 Task: Zoom in the location "Terlingua, Texas, US" two times.
Action: Mouse moved to (416, 156)
Screenshot: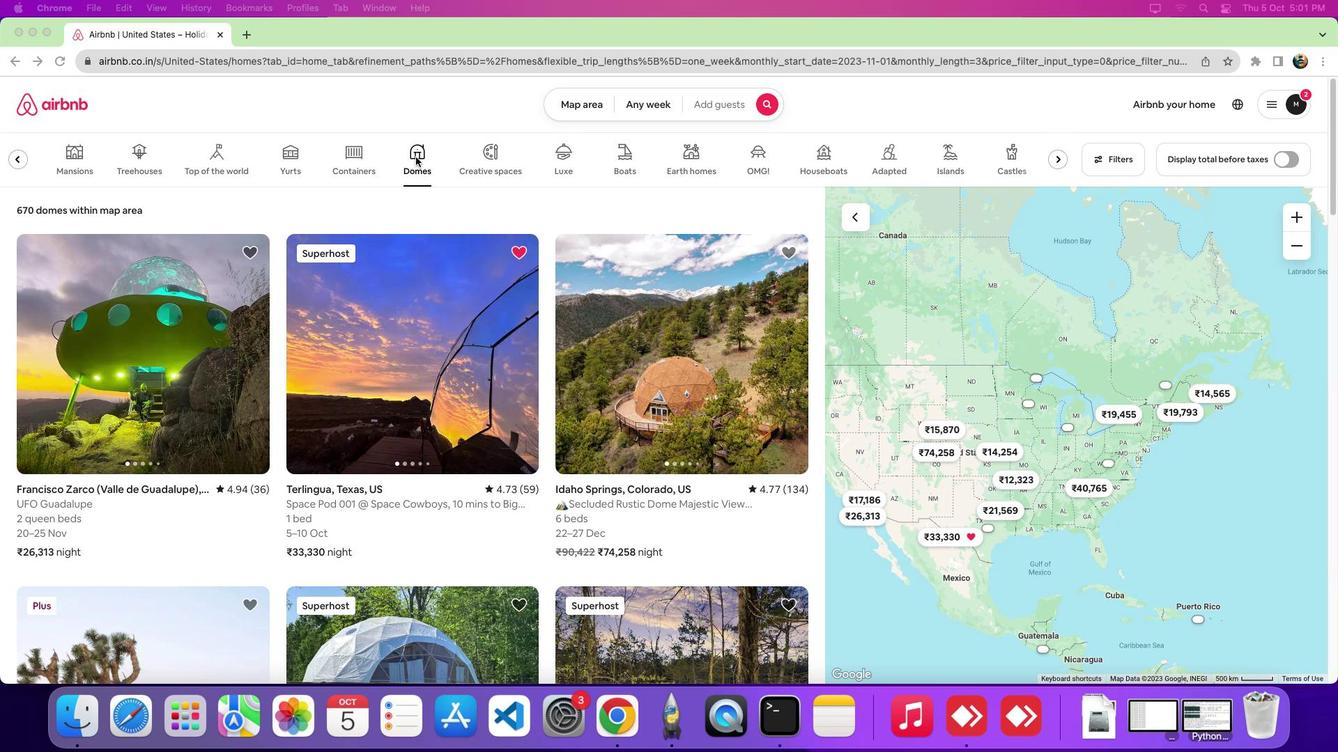 
Action: Mouse pressed left at (416, 156)
Screenshot: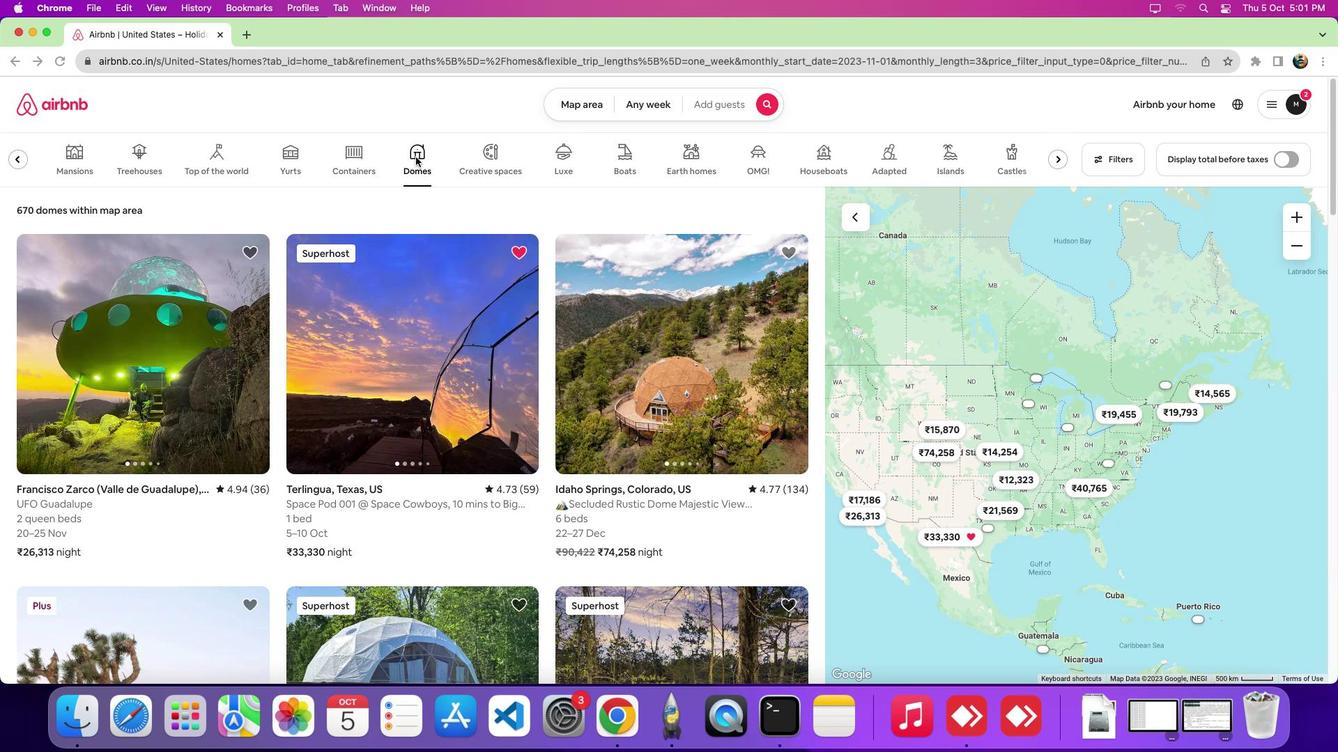 
Action: Mouse moved to (405, 333)
Screenshot: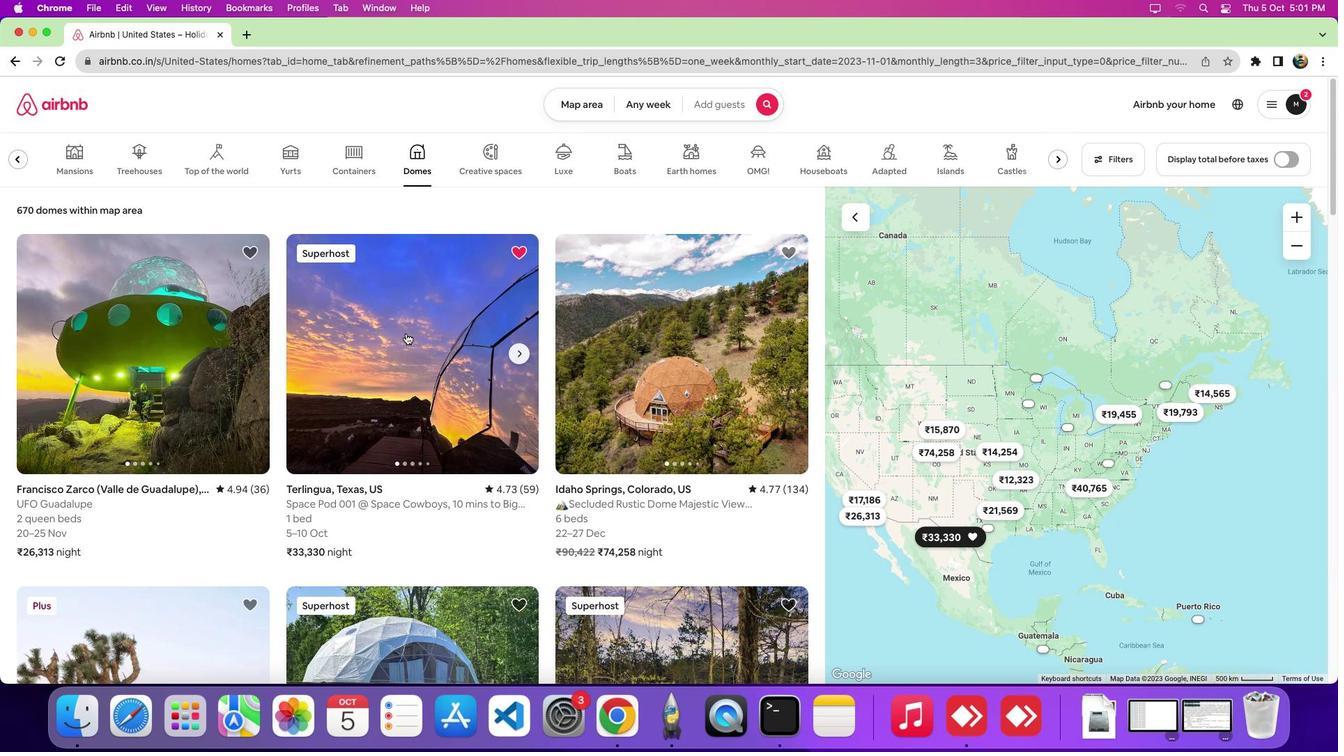 
Action: Mouse pressed left at (405, 333)
Screenshot: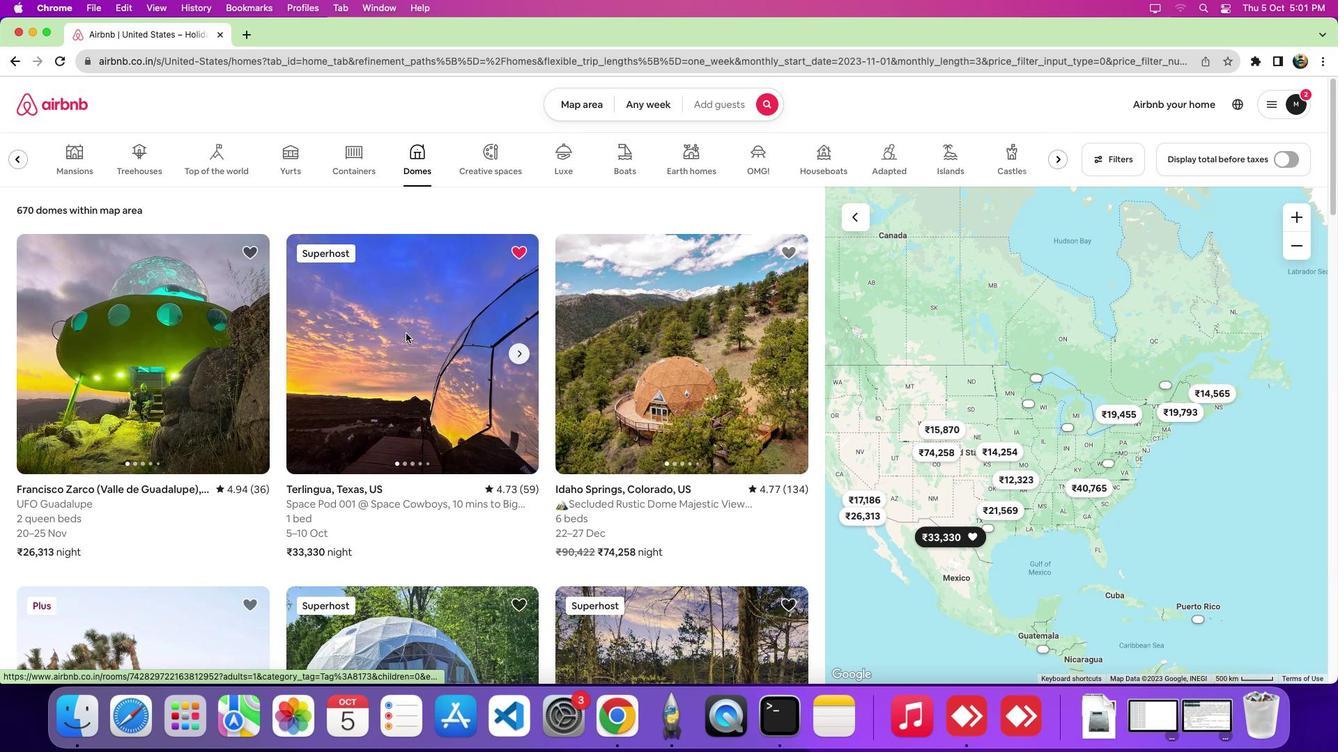 
Action: Mouse moved to (760, 371)
Screenshot: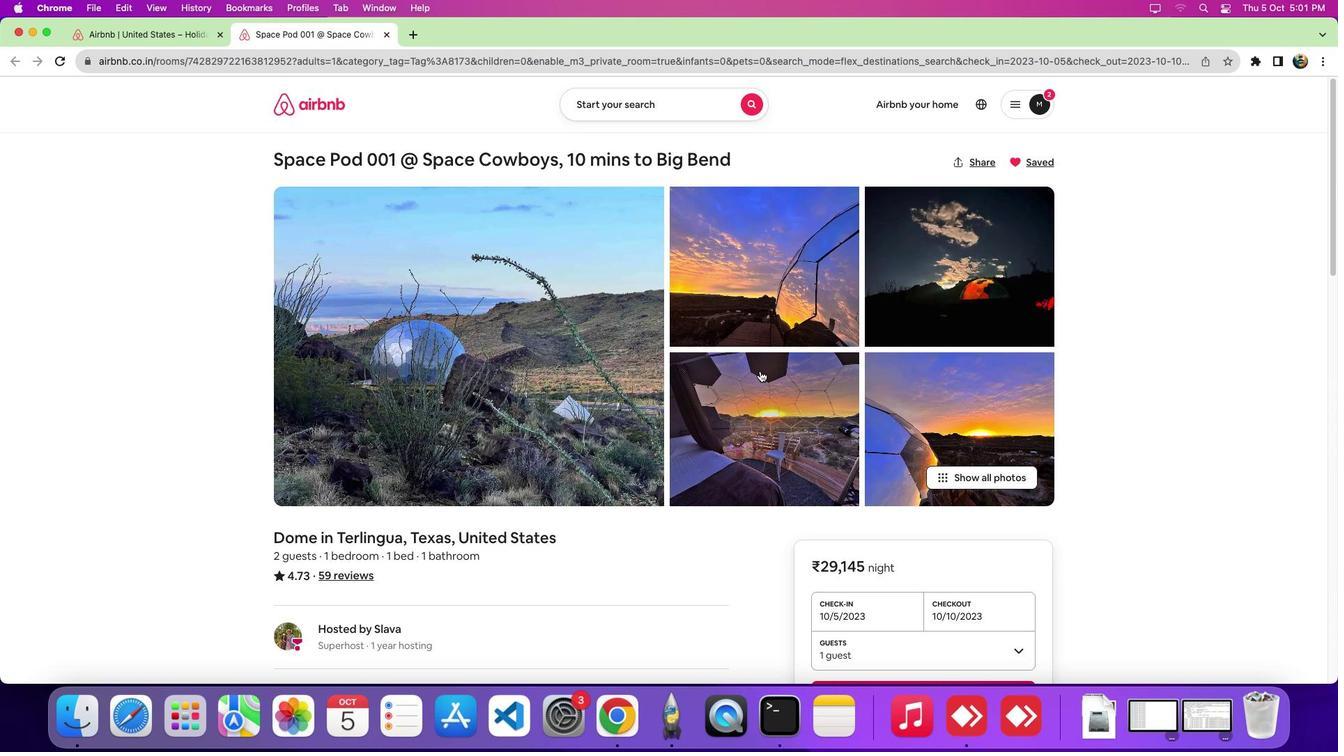 
Action: Mouse scrolled (760, 371) with delta (0, 0)
Screenshot: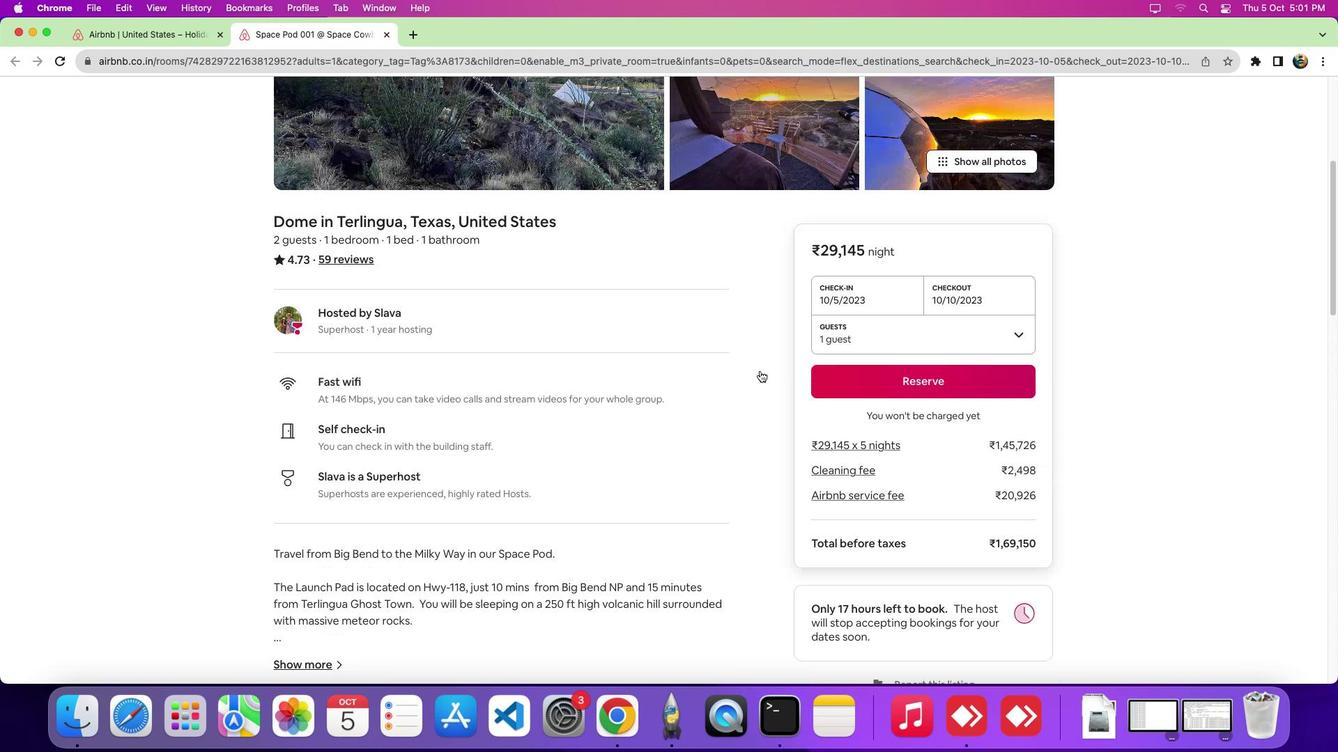 
Action: Mouse scrolled (760, 371) with delta (0, -1)
Screenshot: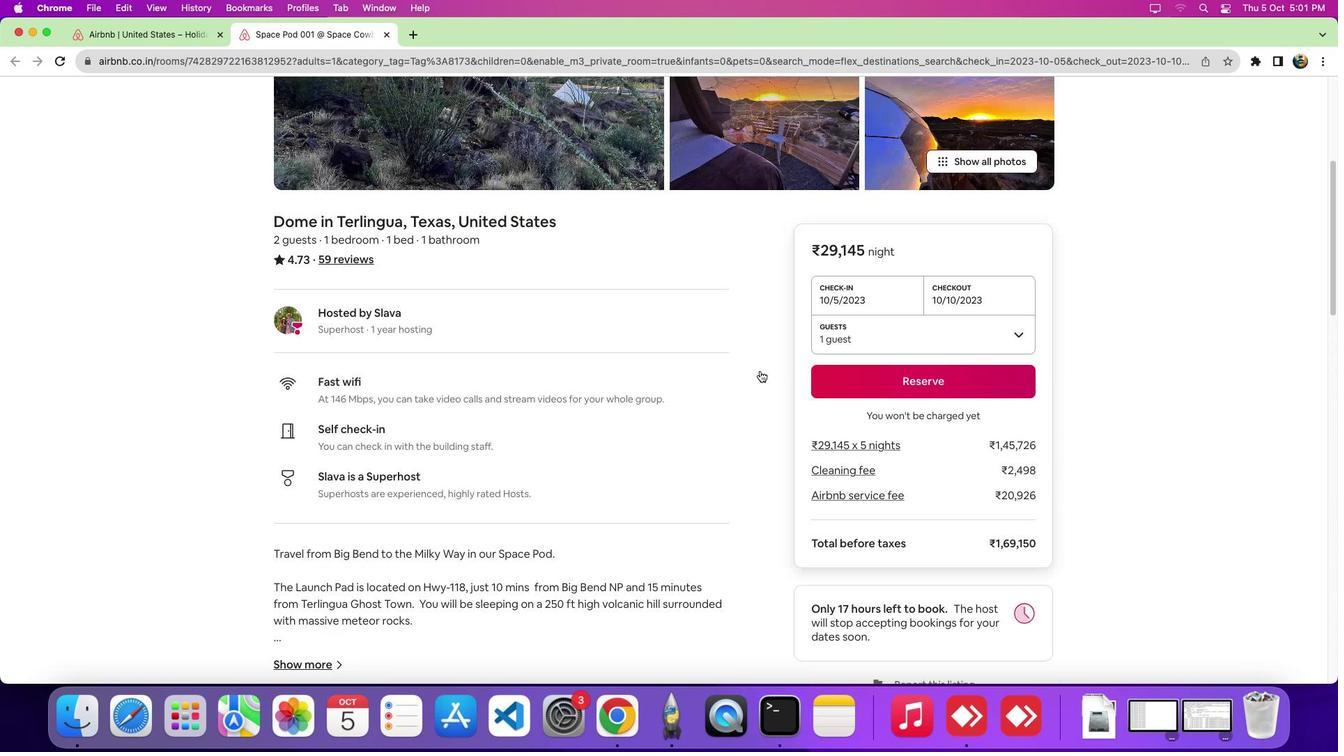 
Action: Mouse scrolled (760, 371) with delta (0, -6)
Screenshot: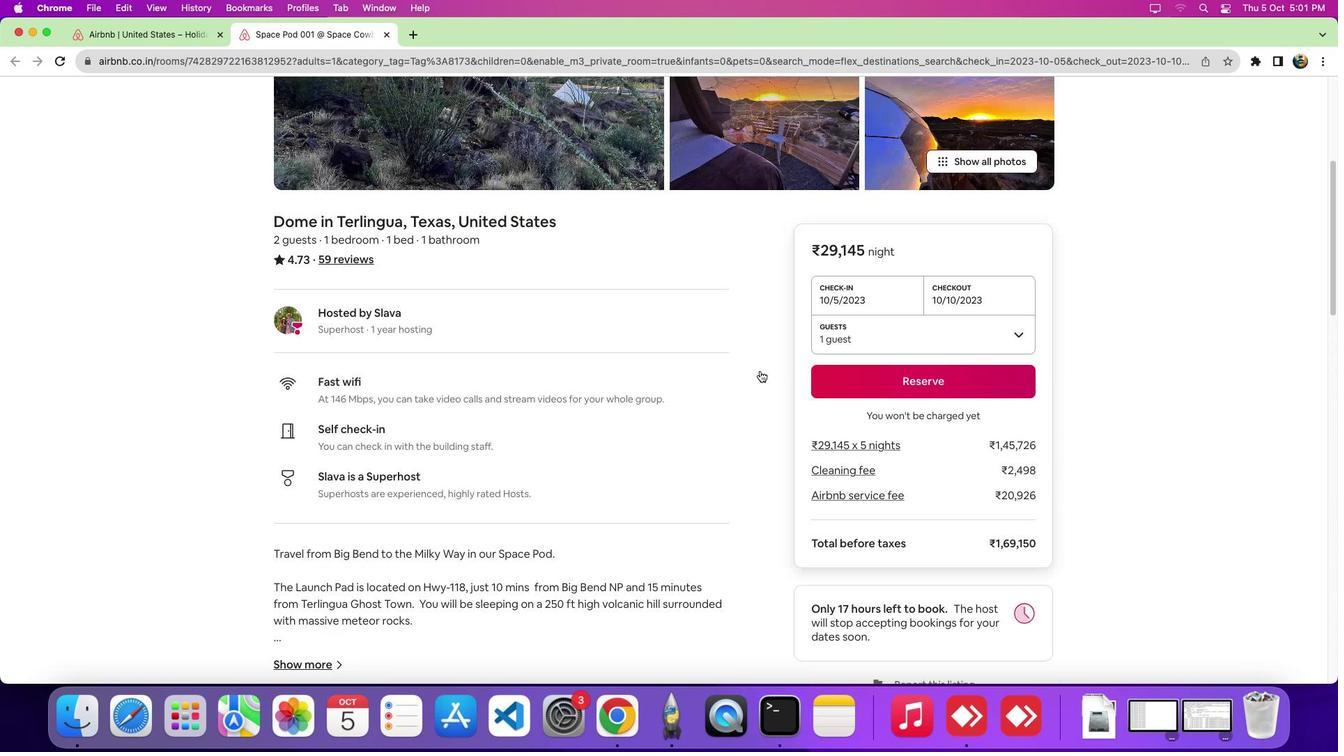 
Action: Mouse scrolled (760, 371) with delta (0, -9)
Screenshot: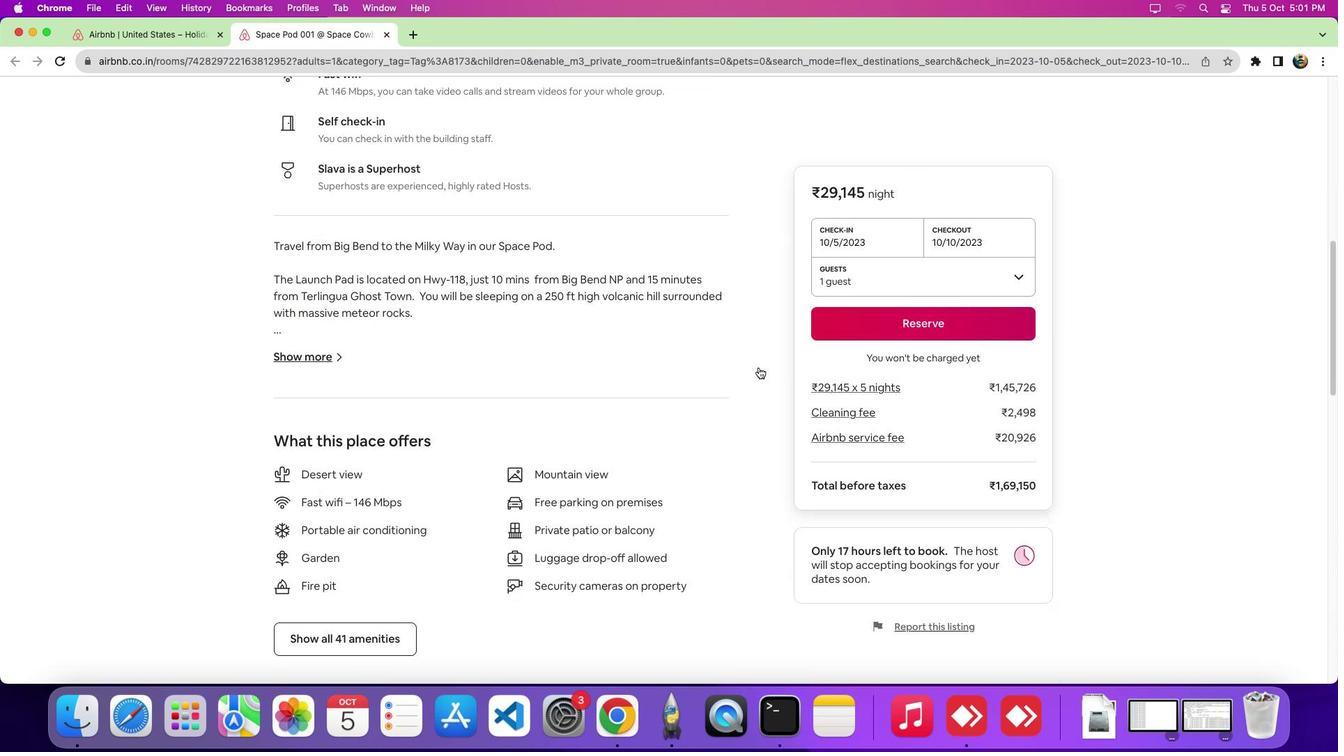 
Action: Mouse moved to (451, 107)
Screenshot: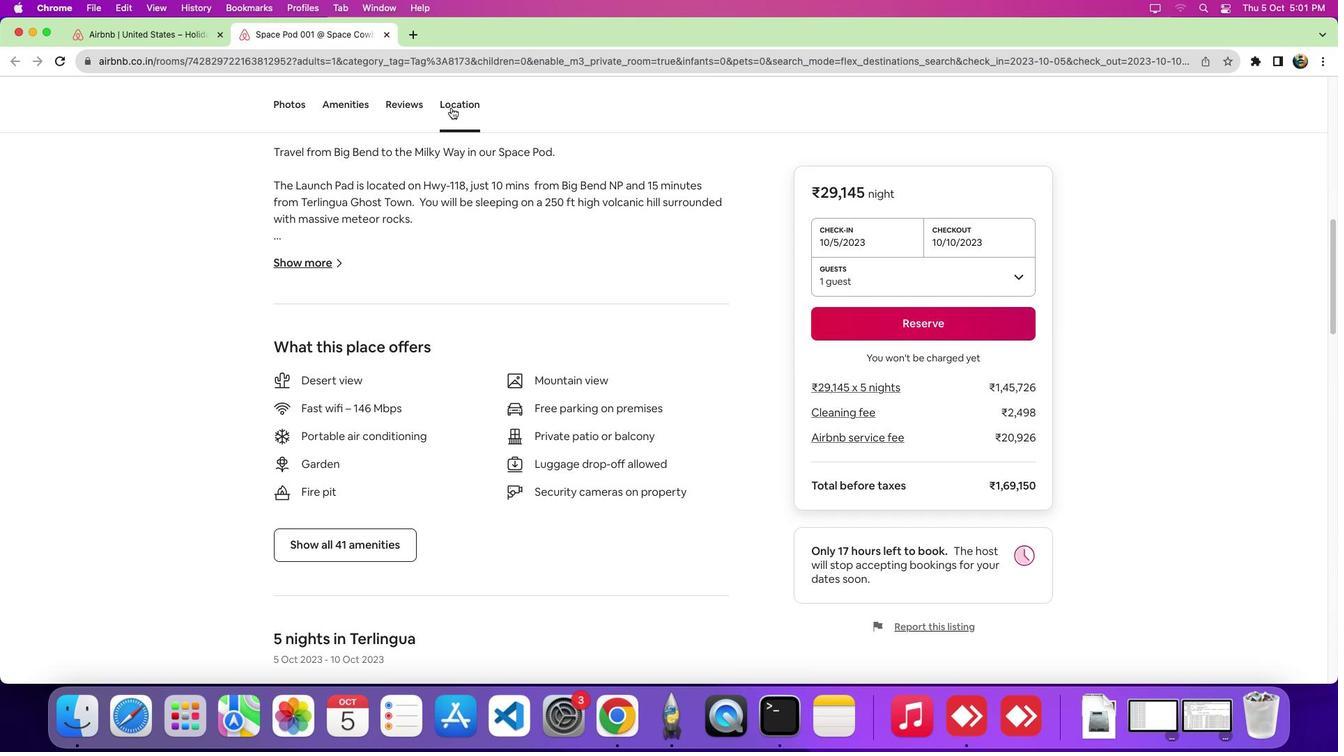 
Action: Mouse pressed left at (451, 107)
Screenshot: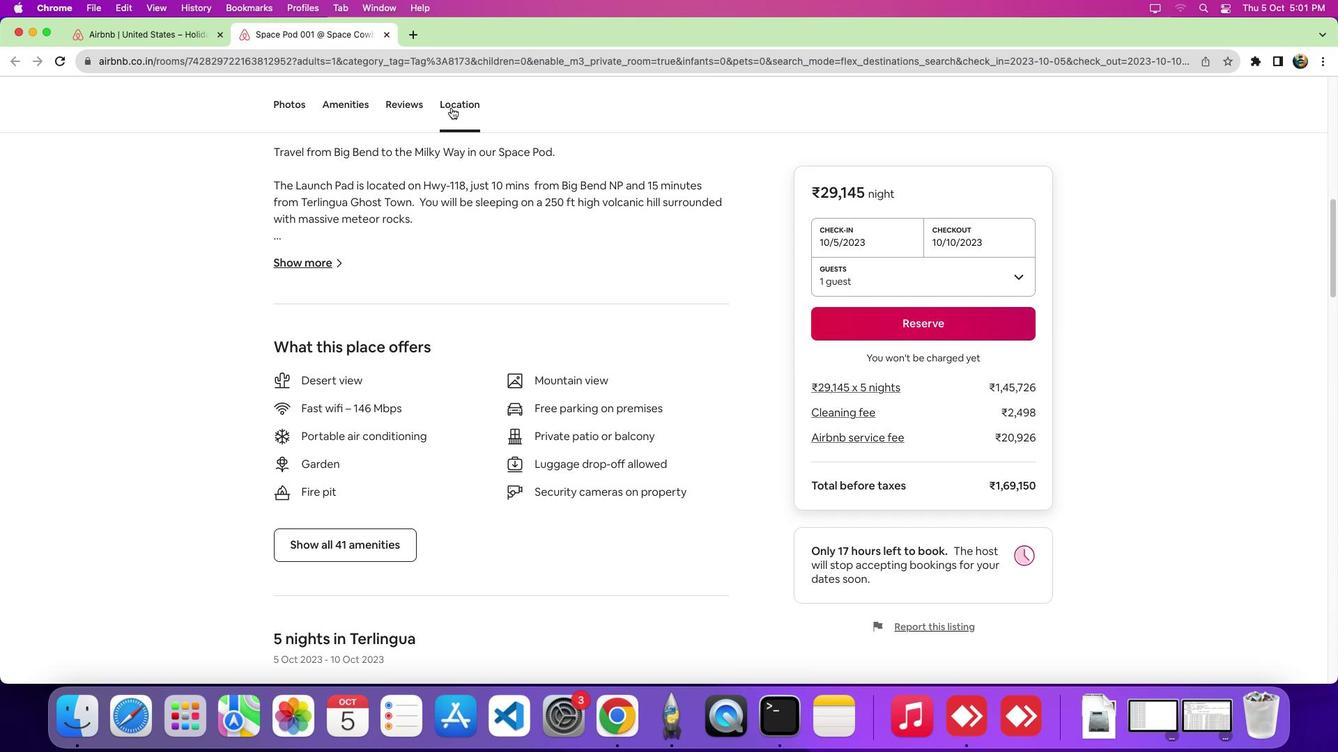 
Action: Mouse moved to (1029, 326)
Screenshot: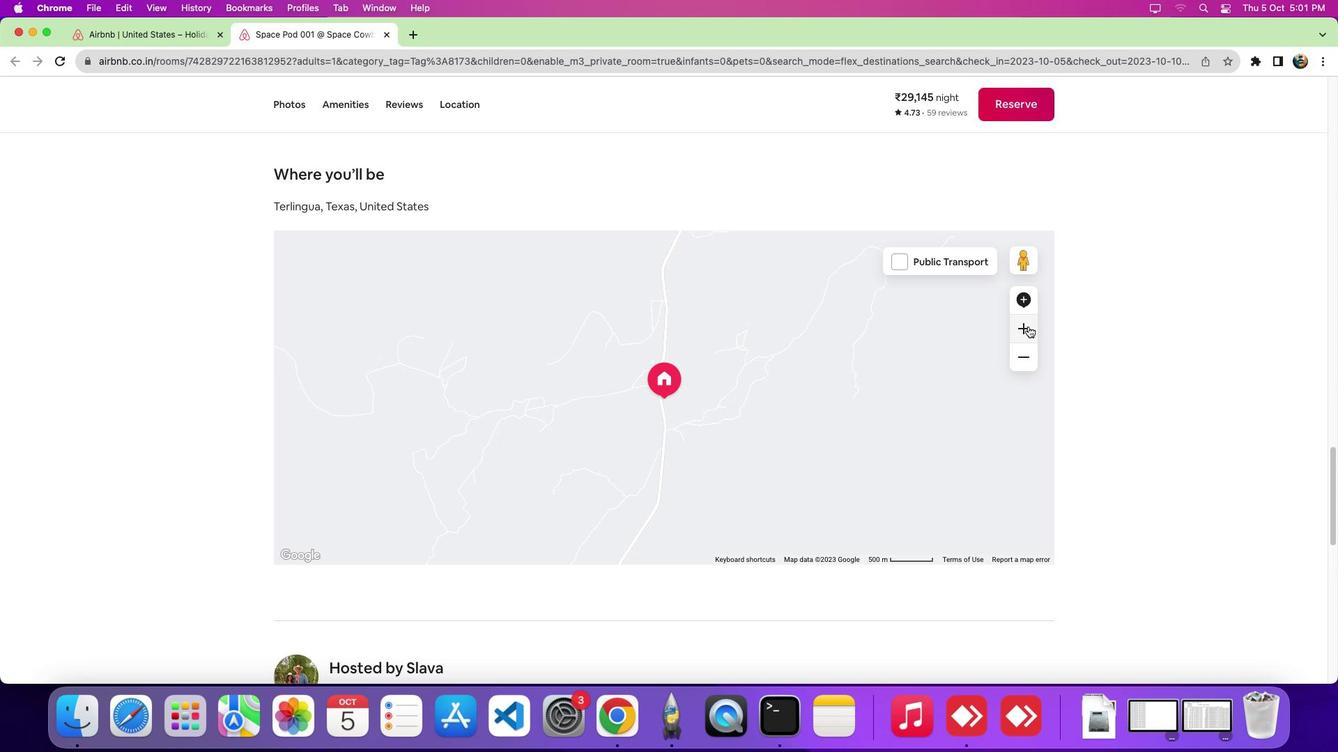 
Action: Mouse pressed left at (1029, 326)
Screenshot: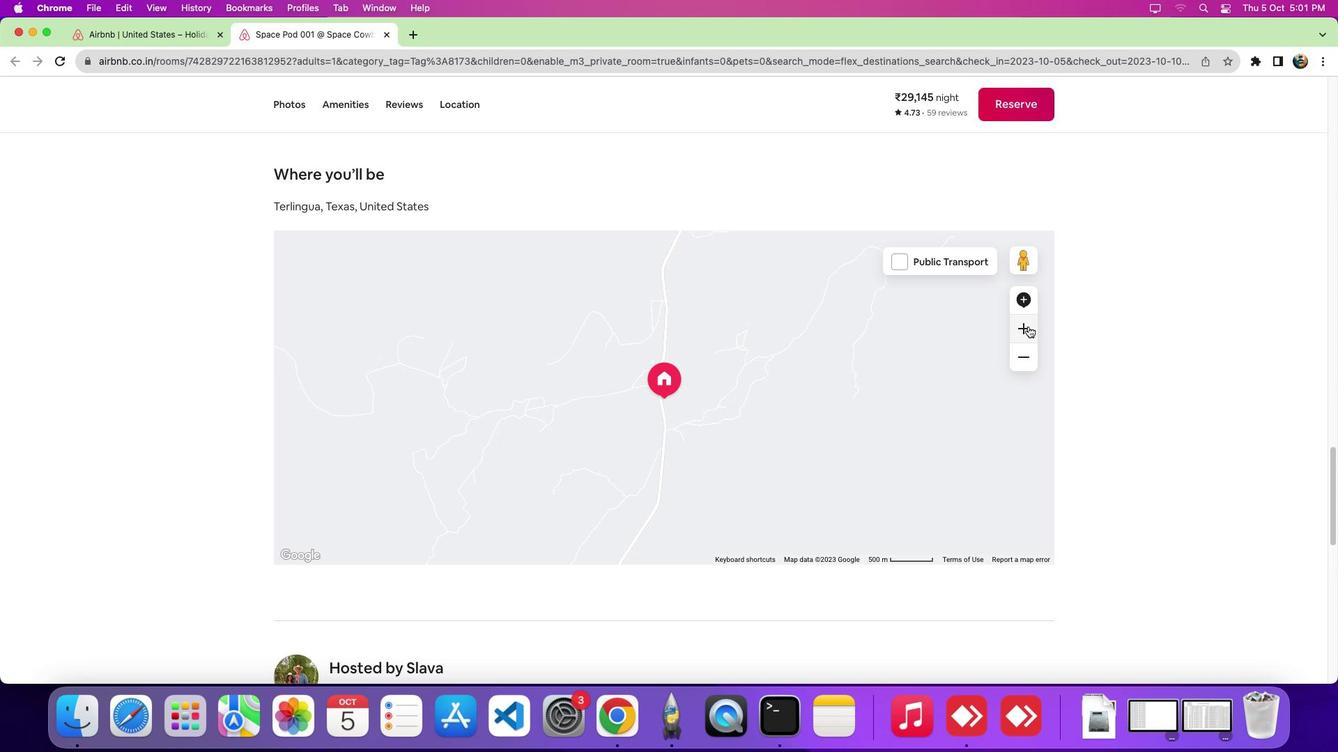 
Action: Mouse pressed left at (1029, 326)
Screenshot: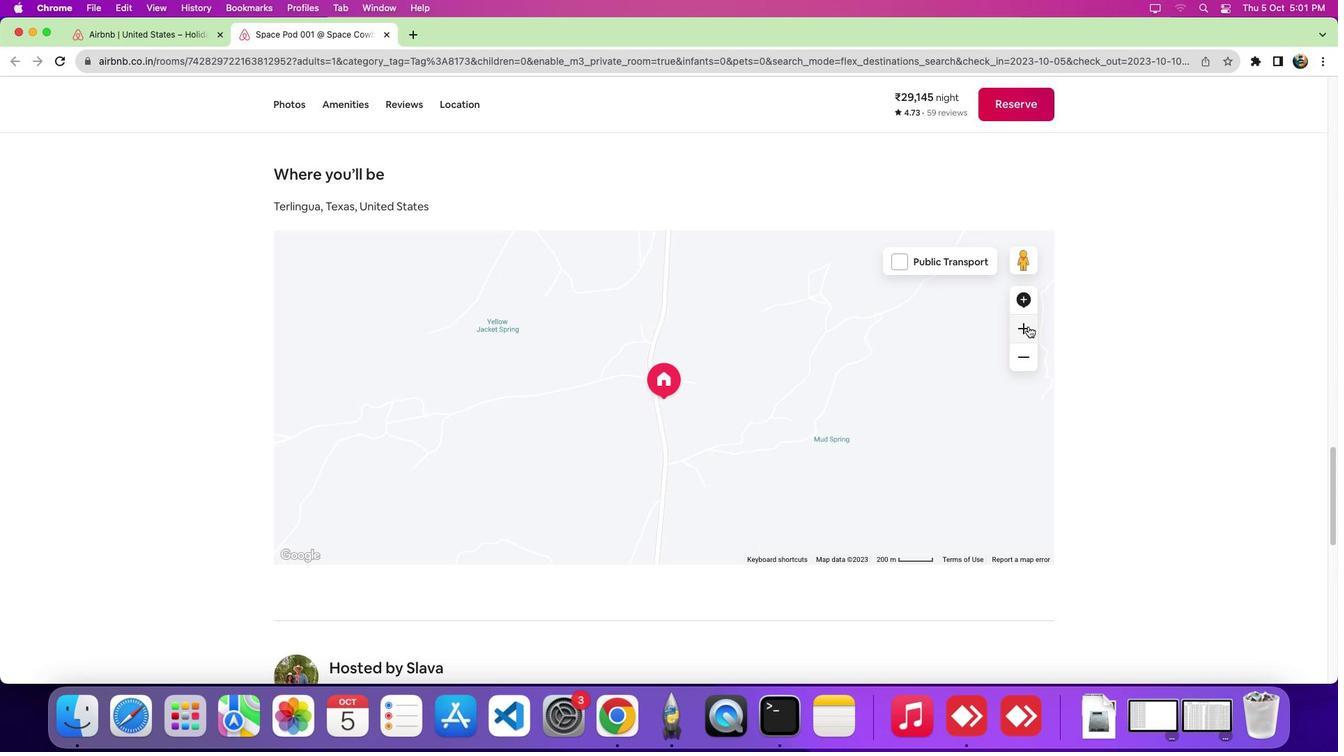 
